 Task: Create Board Product Rollout to Workspace Accounts Receivable. Create Board IT Infrastructure Management to Workspace Accounts Receivable. Create Board Social Media Influencer Marketing Strategy and Execution to Workspace Accounts Receivable
Action: Mouse moved to (293, 60)
Screenshot: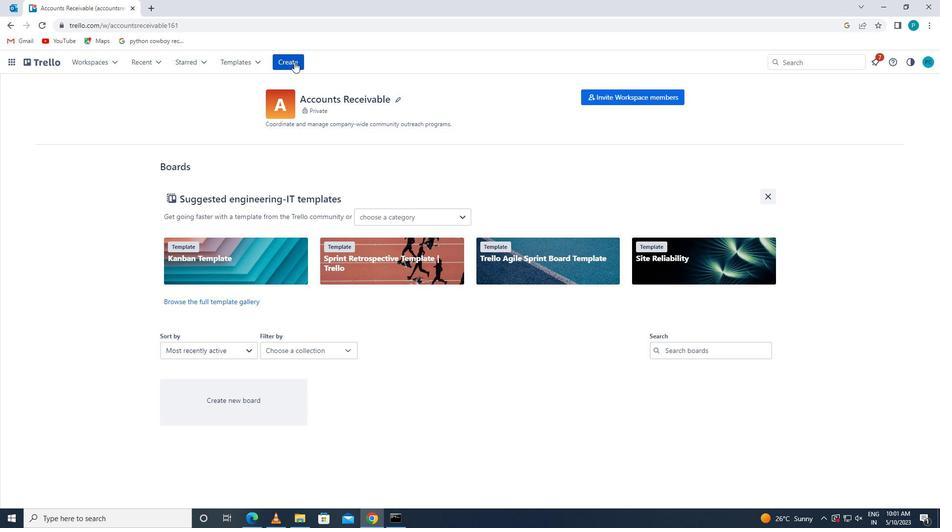 
Action: Mouse pressed left at (293, 60)
Screenshot: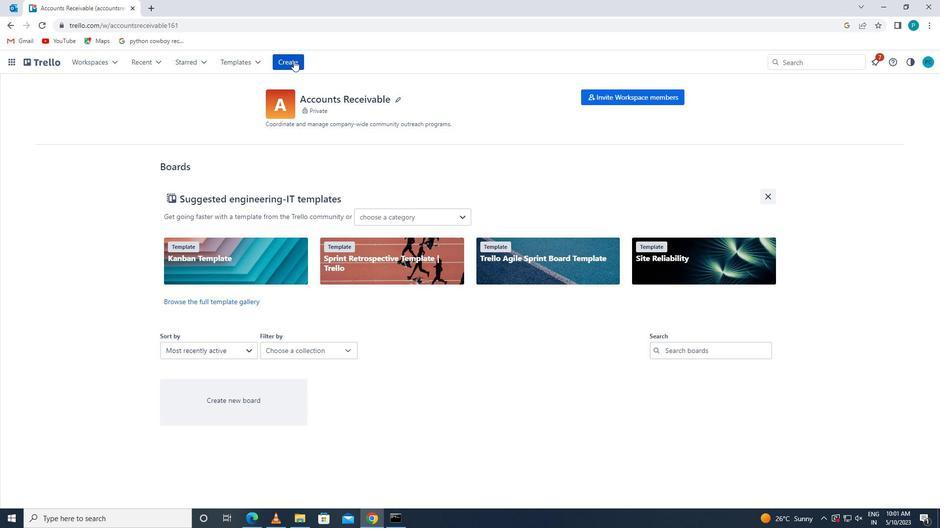 
Action: Mouse moved to (305, 89)
Screenshot: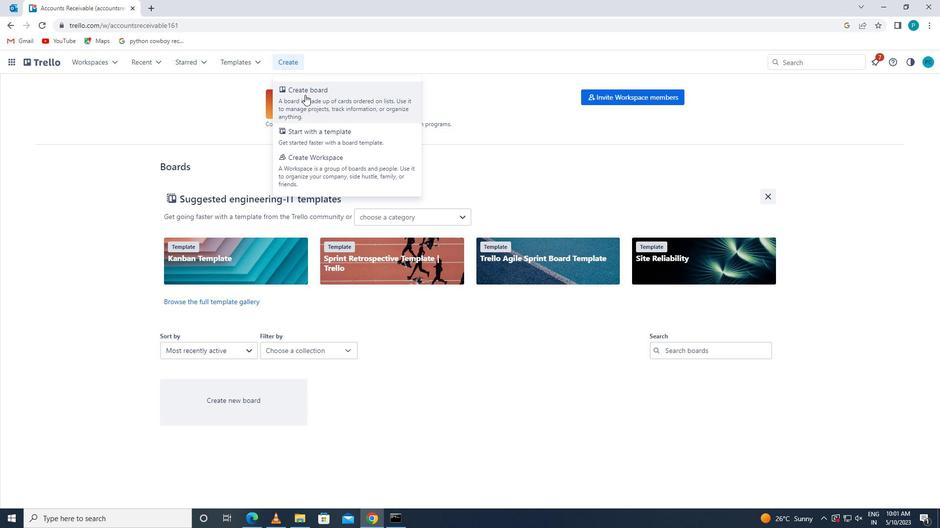 
Action: Mouse pressed left at (305, 89)
Screenshot: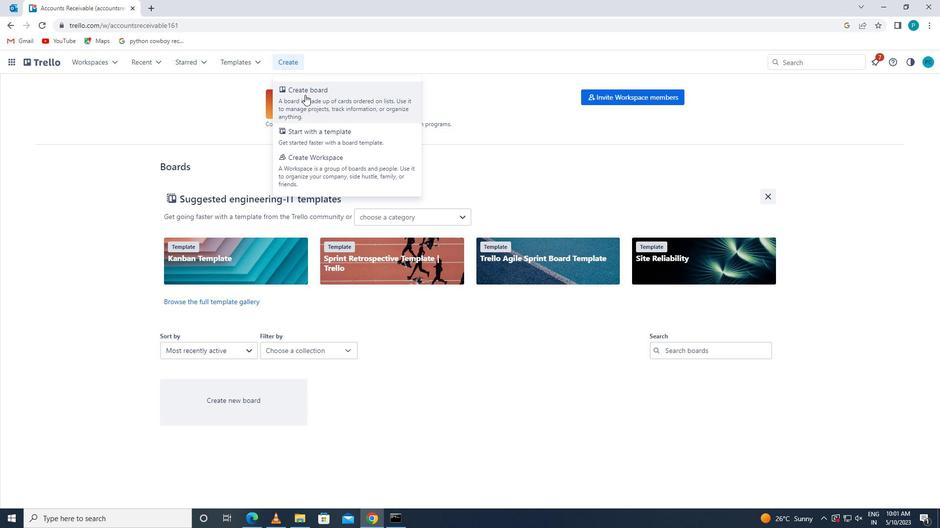 
Action: Mouse moved to (343, 245)
Screenshot: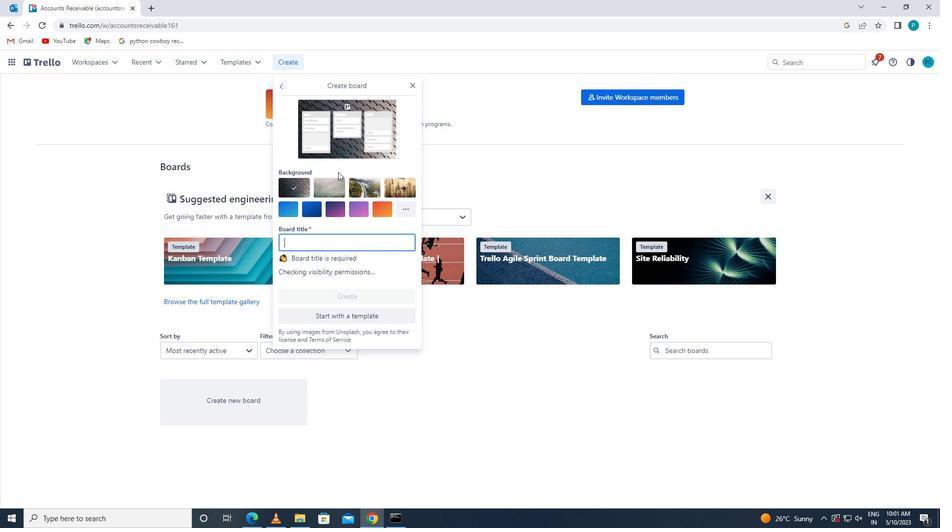 
Action: Mouse pressed left at (343, 245)
Screenshot: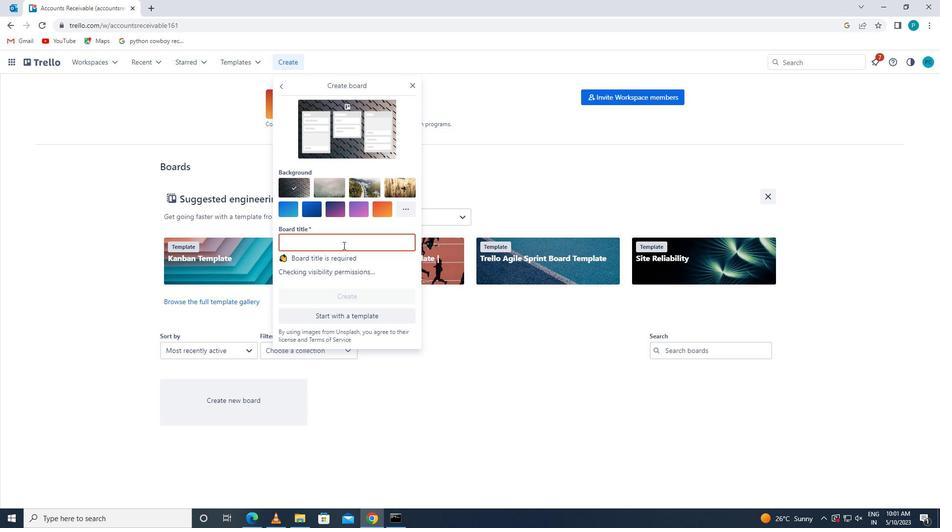 
Action: Key pressed <Key.caps_lock>p<Key.caps_lock>roduct<Key.space><Key.caps_lock>r<Key.caps_lock>ollout
Screenshot: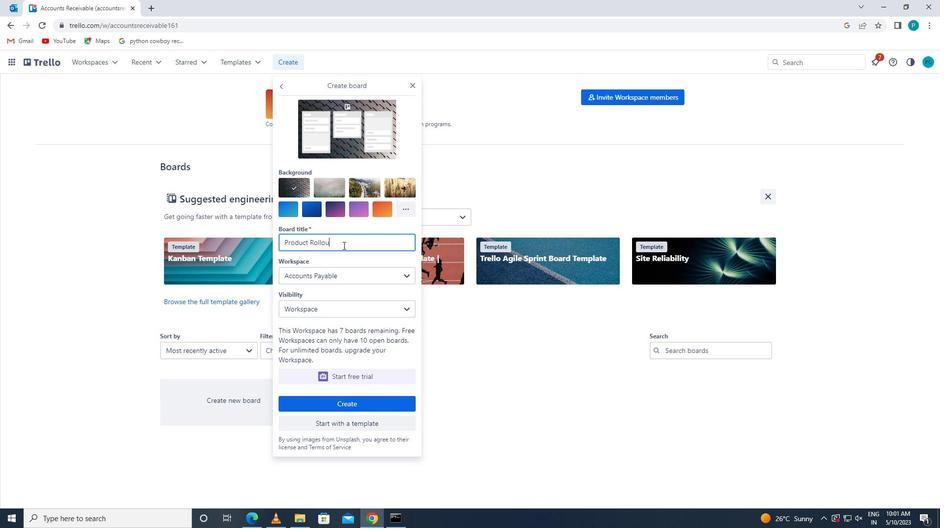 
Action: Mouse moved to (340, 279)
Screenshot: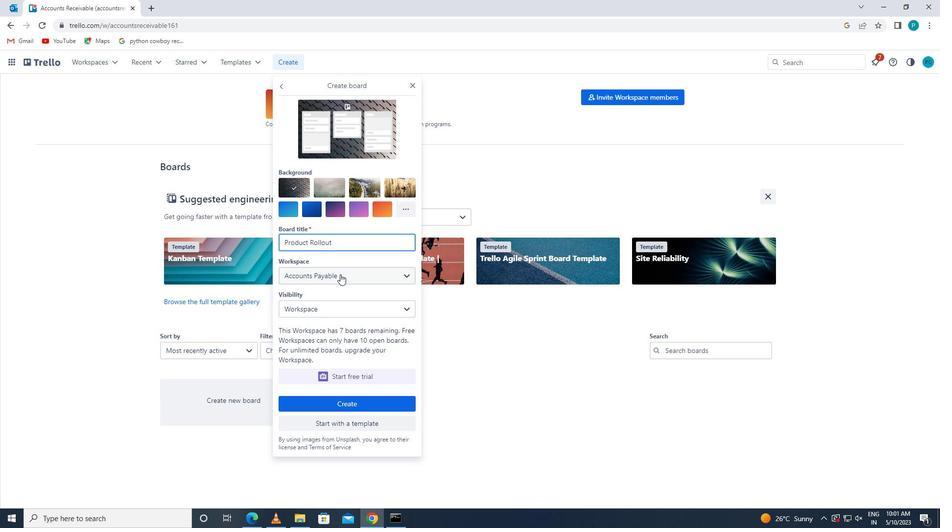
Action: Mouse pressed left at (340, 279)
Screenshot: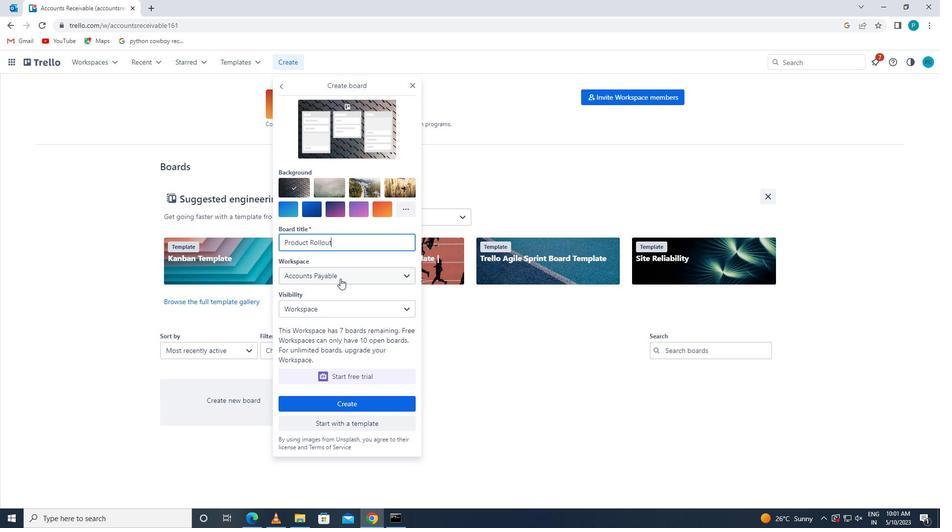 
Action: Mouse moved to (346, 327)
Screenshot: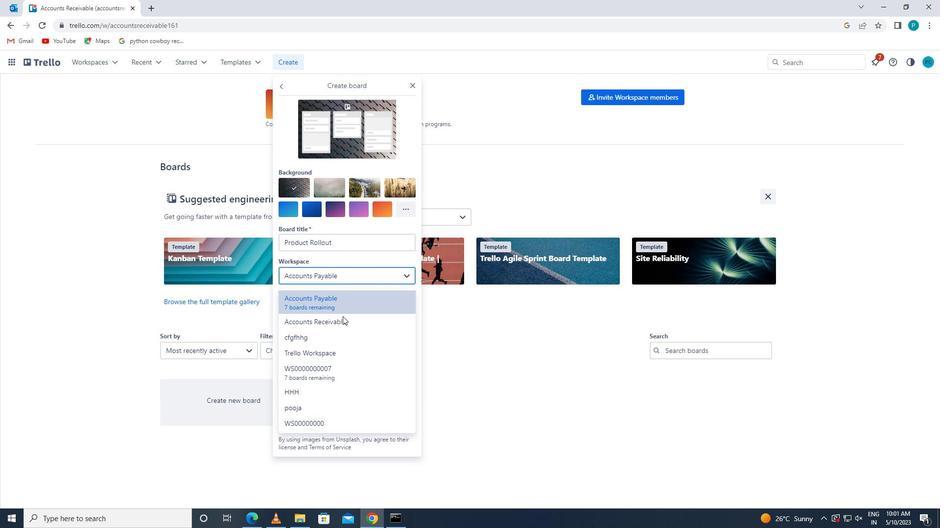 
Action: Mouse pressed left at (346, 327)
Screenshot: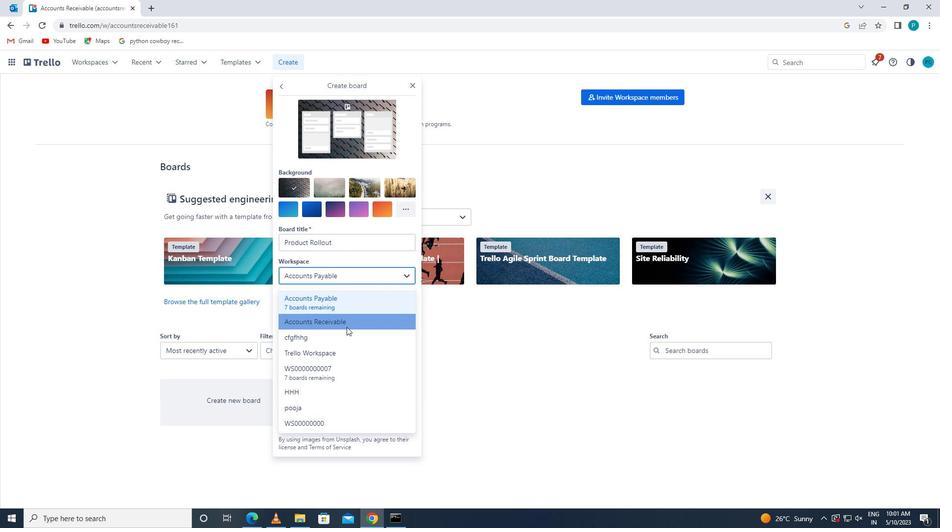 
Action: Mouse moved to (348, 332)
Screenshot: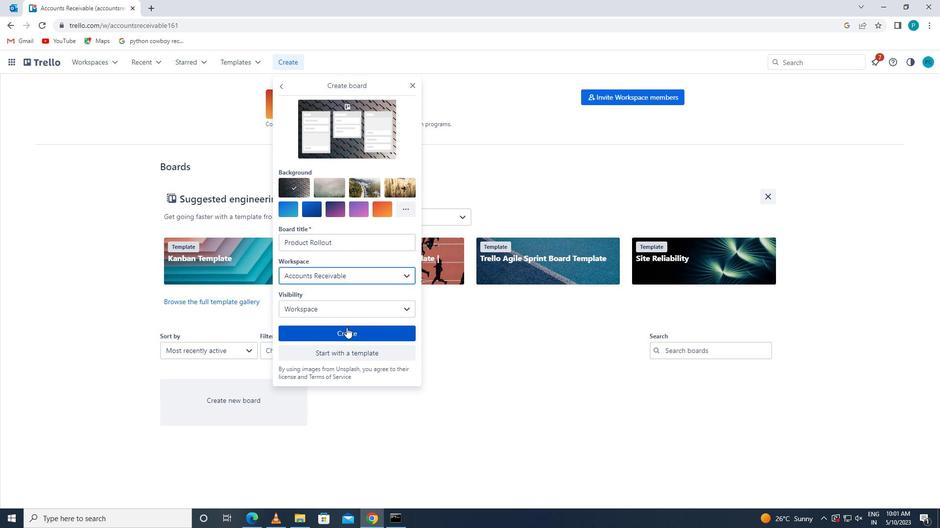 
Action: Mouse pressed left at (348, 332)
Screenshot: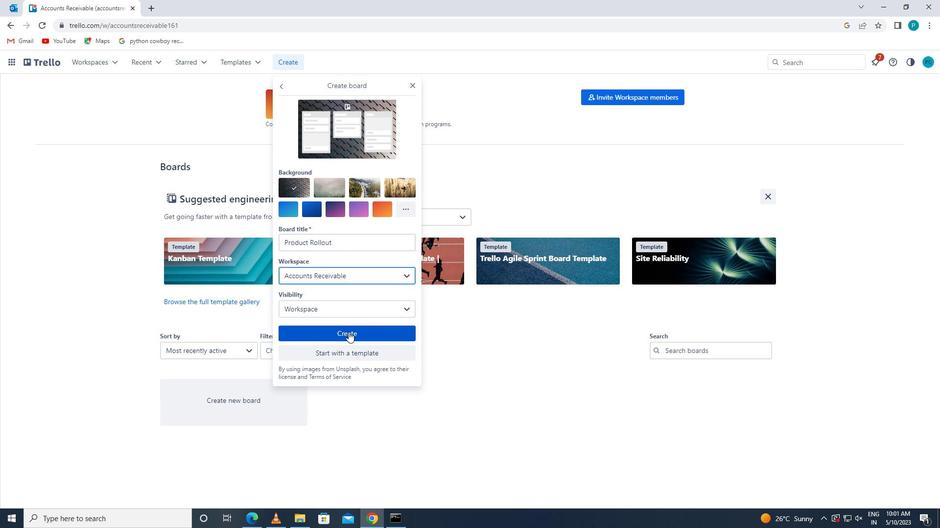 
Action: Mouse moved to (293, 65)
Screenshot: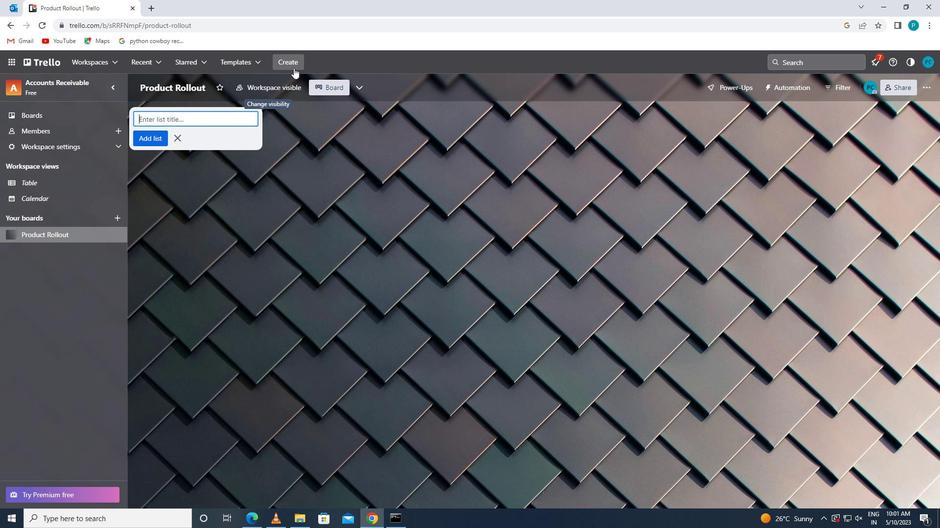 
Action: Mouse pressed left at (293, 65)
Screenshot: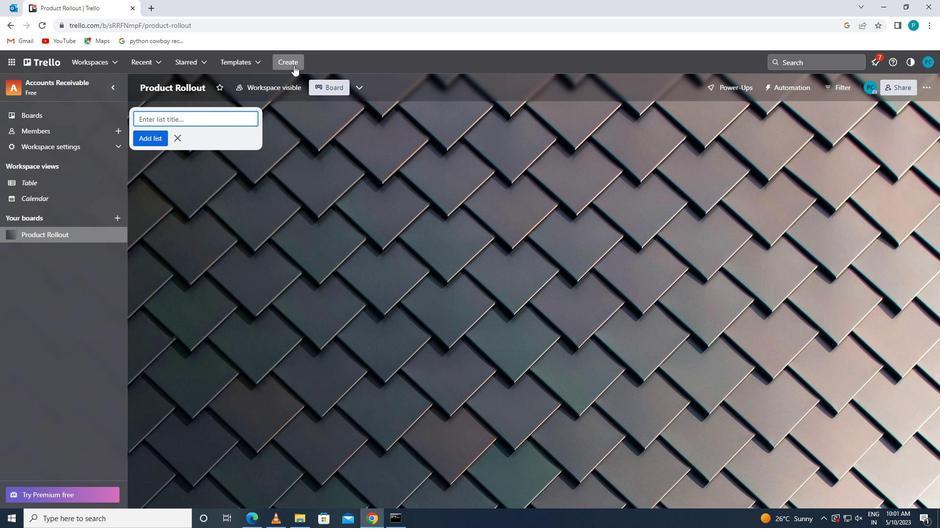 
Action: Mouse moved to (298, 85)
Screenshot: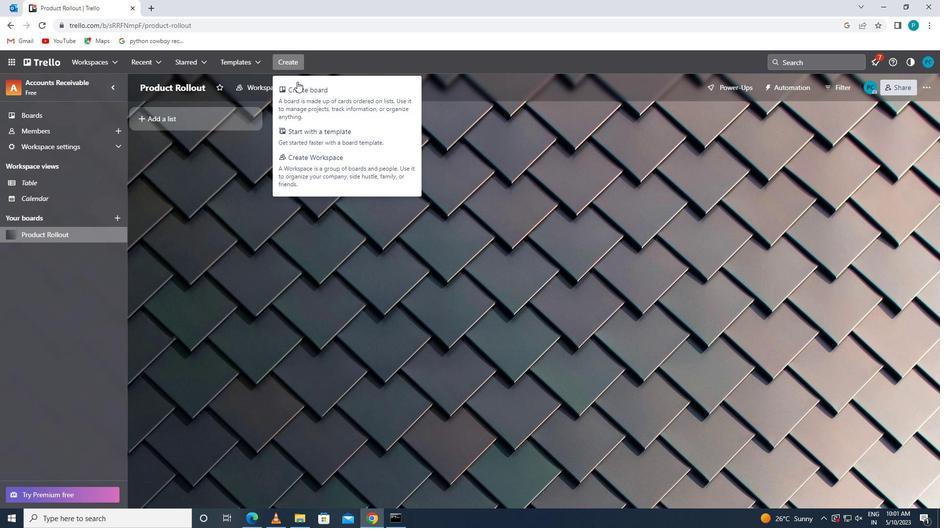 
Action: Mouse pressed left at (298, 85)
Screenshot: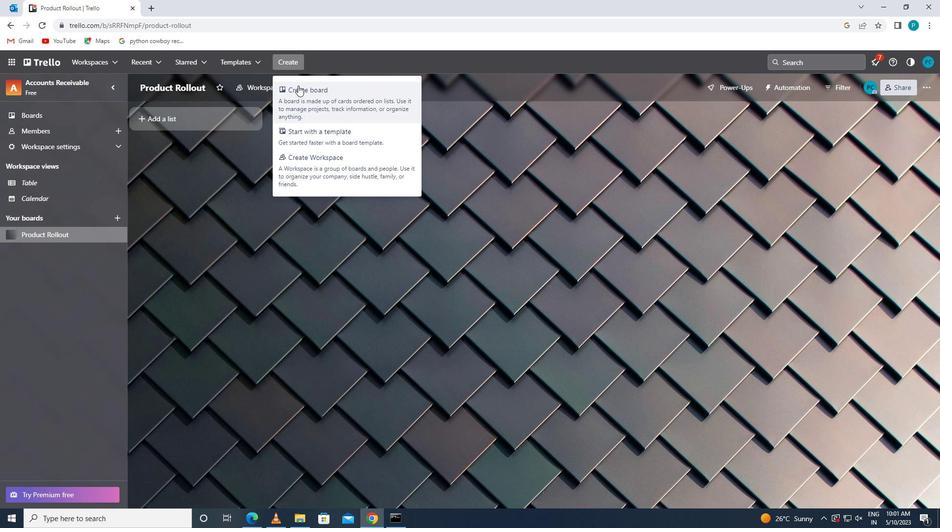 
Action: Mouse moved to (312, 245)
Screenshot: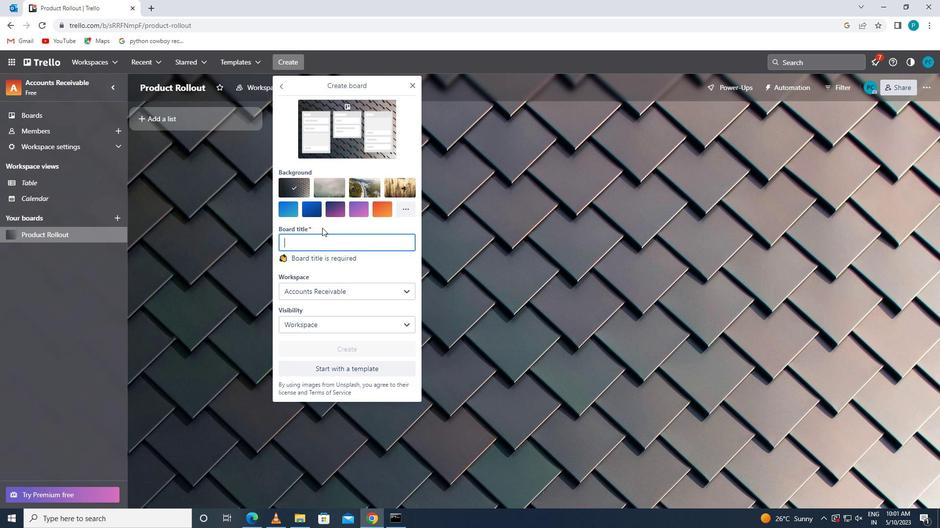 
Action: Mouse pressed left at (312, 245)
Screenshot: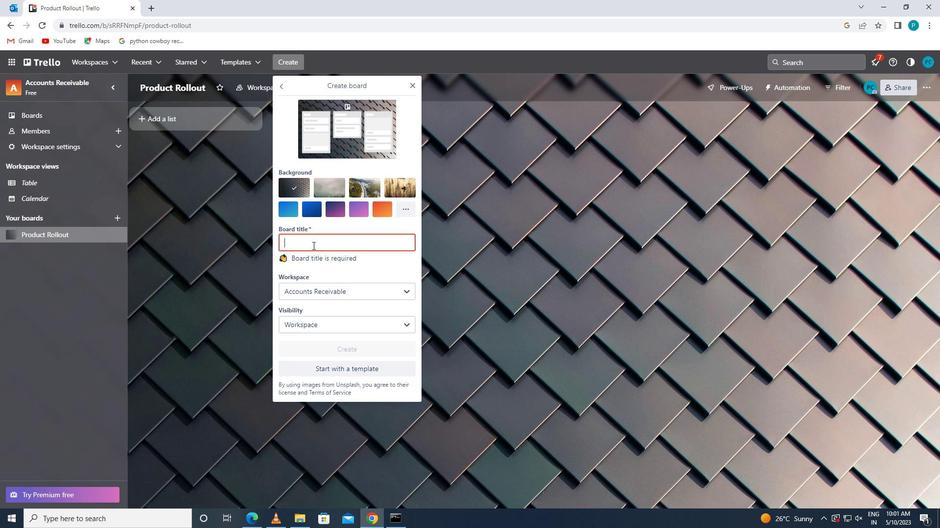 
Action: Key pressed <Key.caps_lock>it<Key.space>i<Key.caps_lock>nfrastructure<Key.space><Key.caps_lock>m<Key.caps_lock>anagement
Screenshot: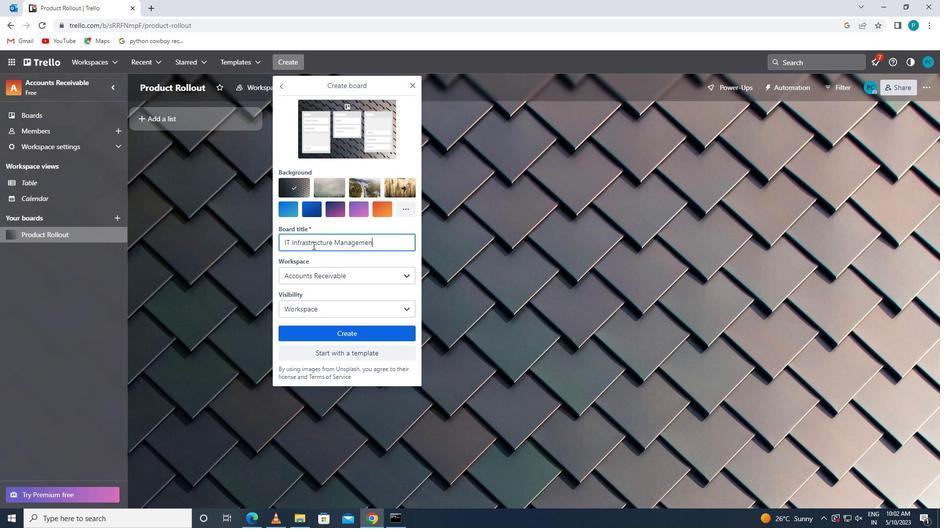 
Action: Mouse moved to (323, 274)
Screenshot: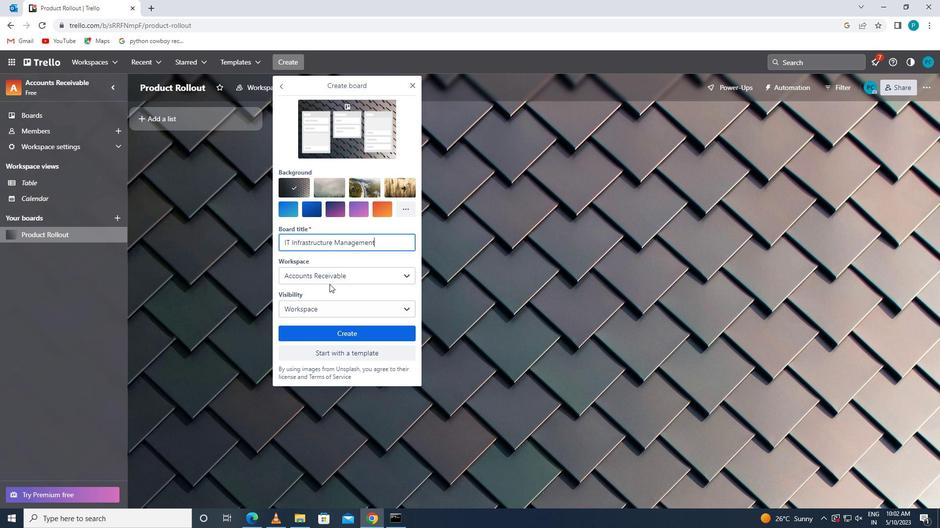 
Action: Mouse pressed left at (323, 274)
Screenshot: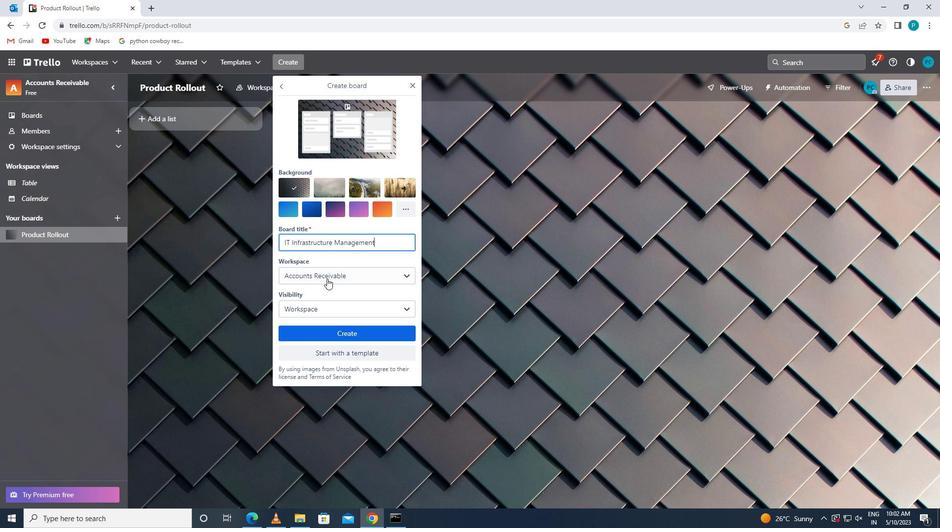 
Action: Mouse moved to (340, 325)
Screenshot: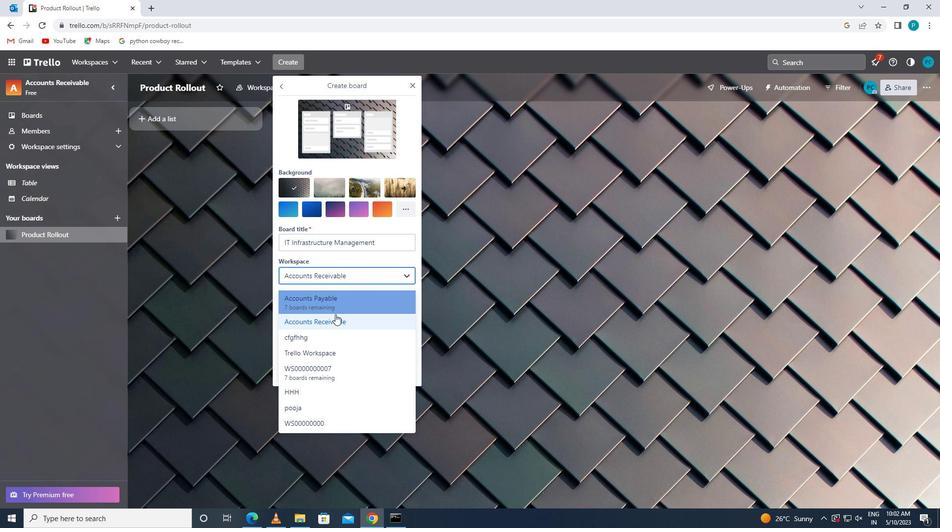 
Action: Mouse pressed left at (340, 325)
Screenshot: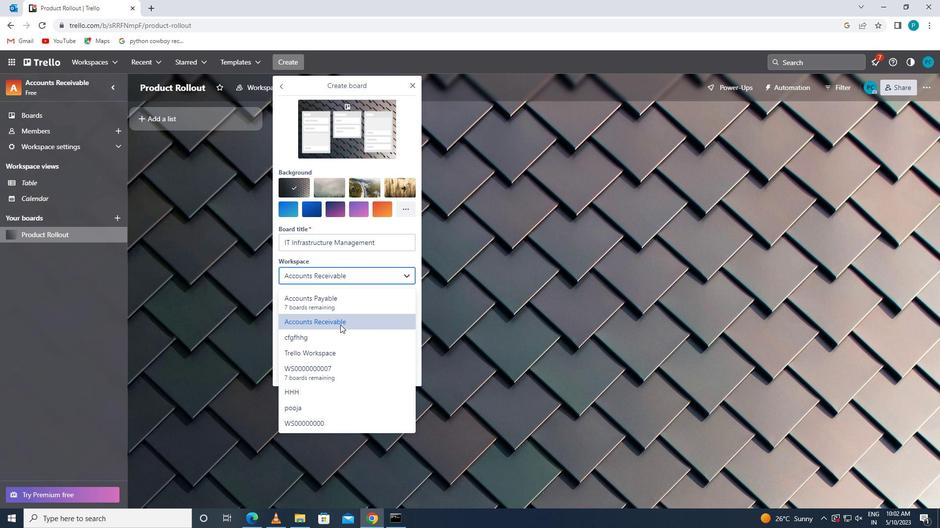 
Action: Mouse moved to (343, 337)
Screenshot: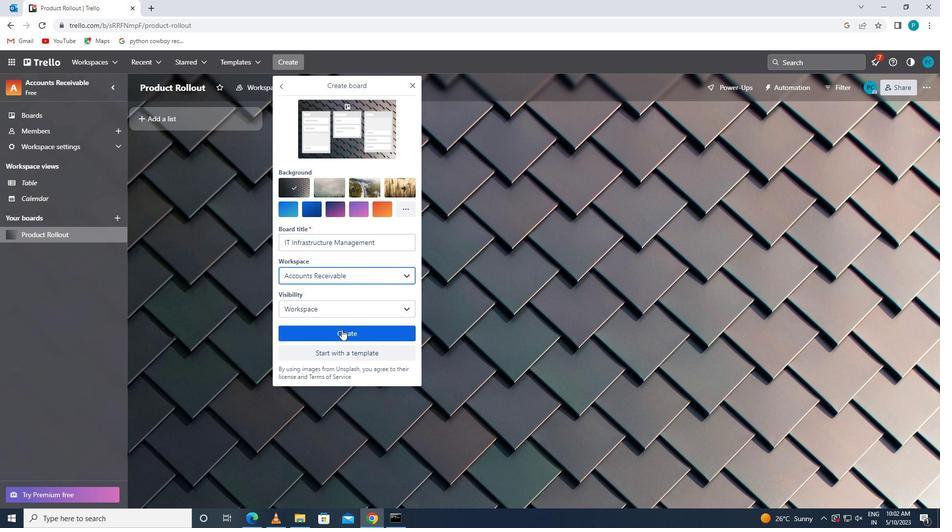 
Action: Mouse pressed left at (343, 337)
Screenshot: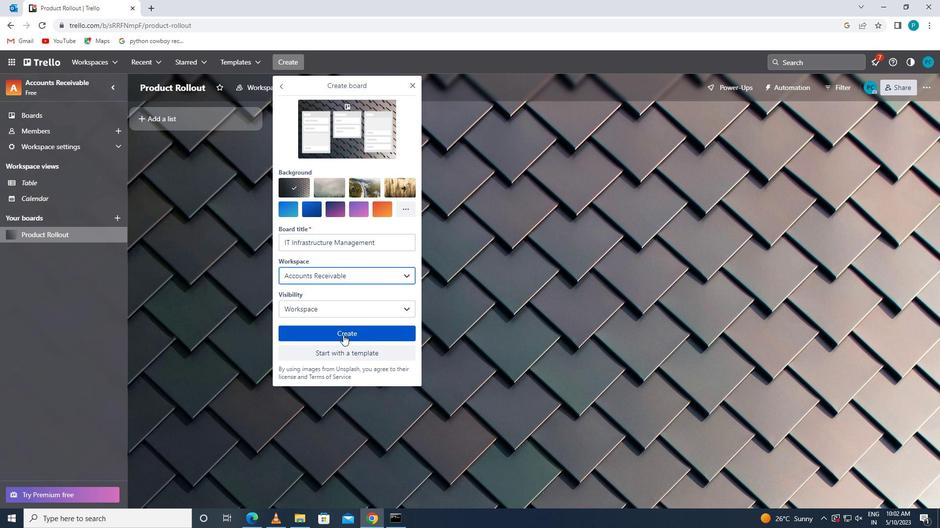 
Action: Mouse moved to (295, 62)
Screenshot: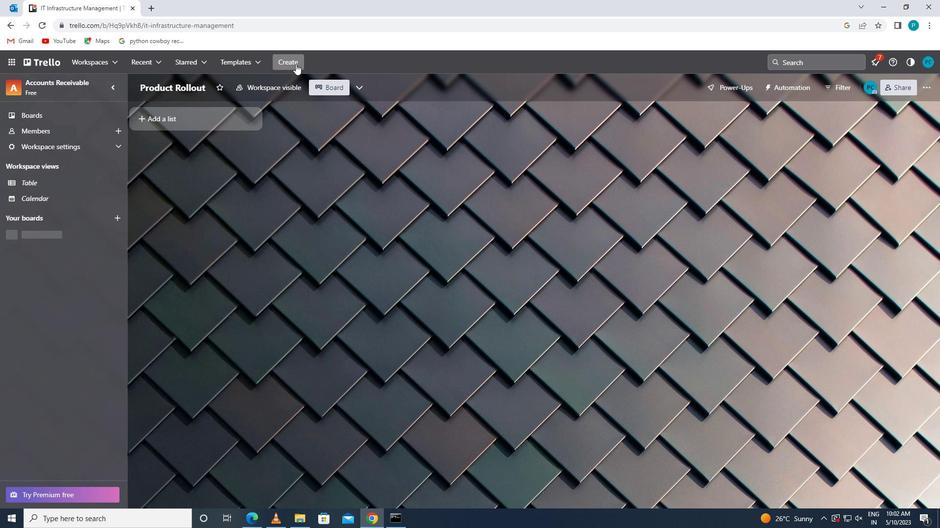 
Action: Mouse pressed left at (295, 62)
Screenshot: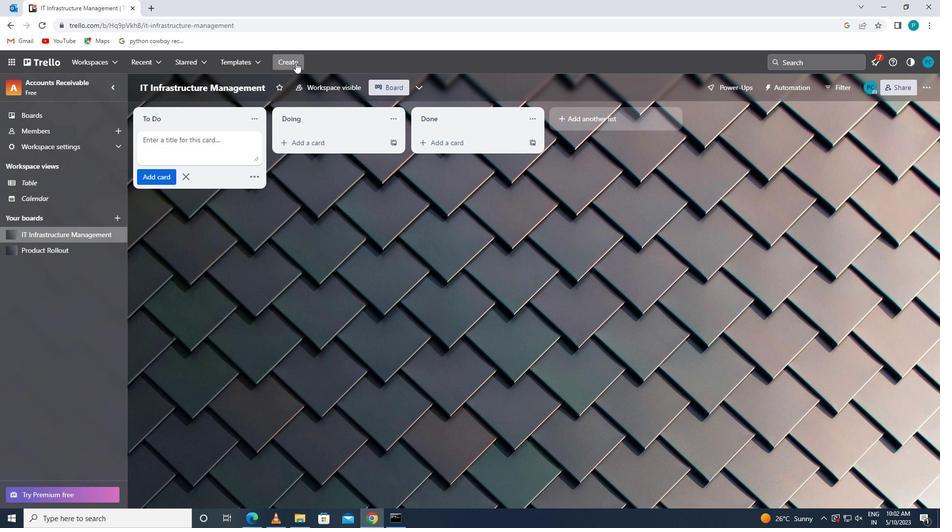 
Action: Mouse moved to (303, 91)
Screenshot: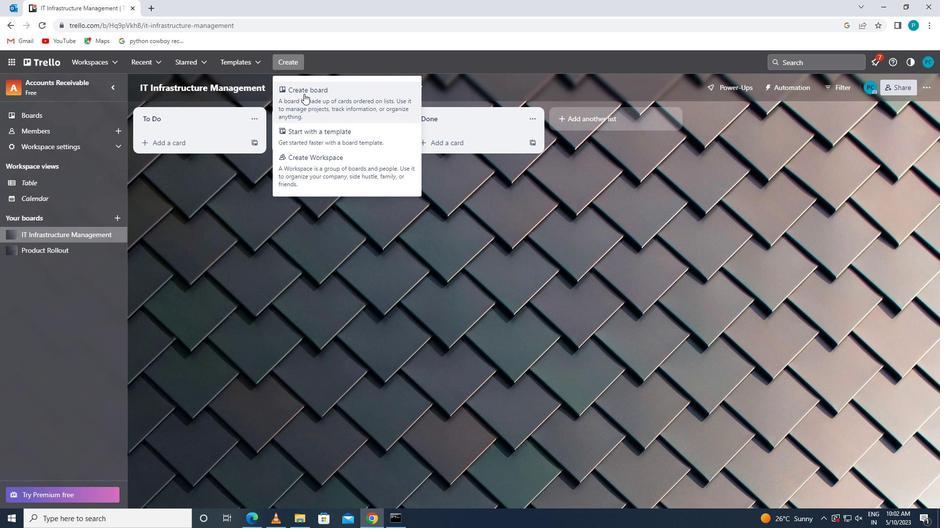 
Action: Mouse pressed left at (303, 91)
Screenshot: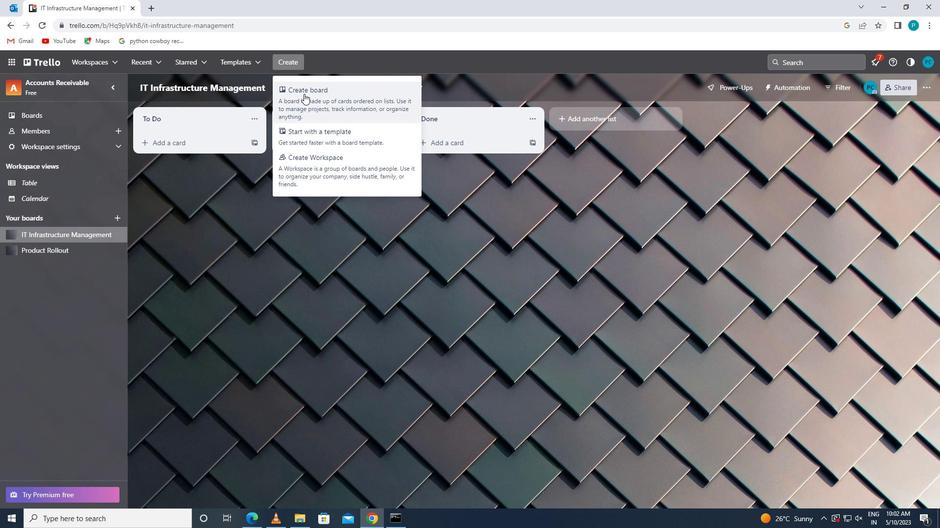 
Action: Mouse moved to (319, 247)
Screenshot: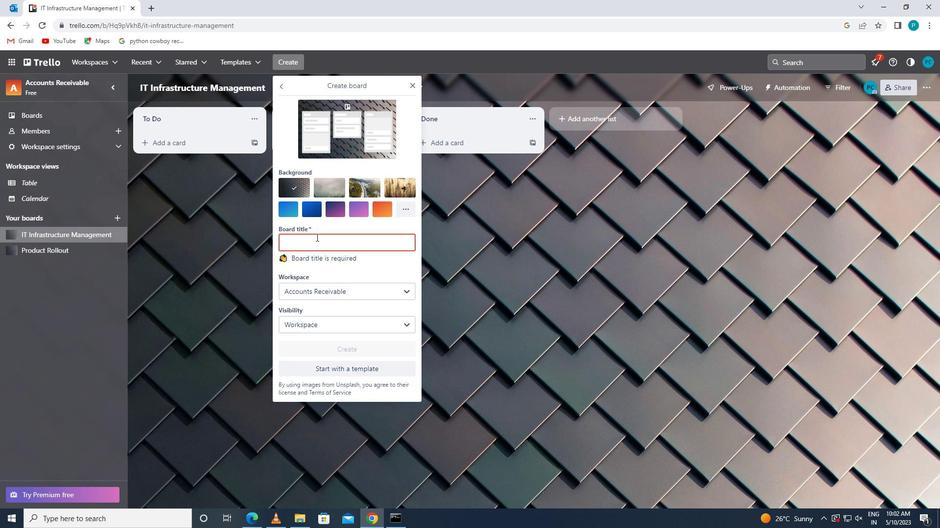 
Action: Mouse pressed left at (319, 247)
Screenshot: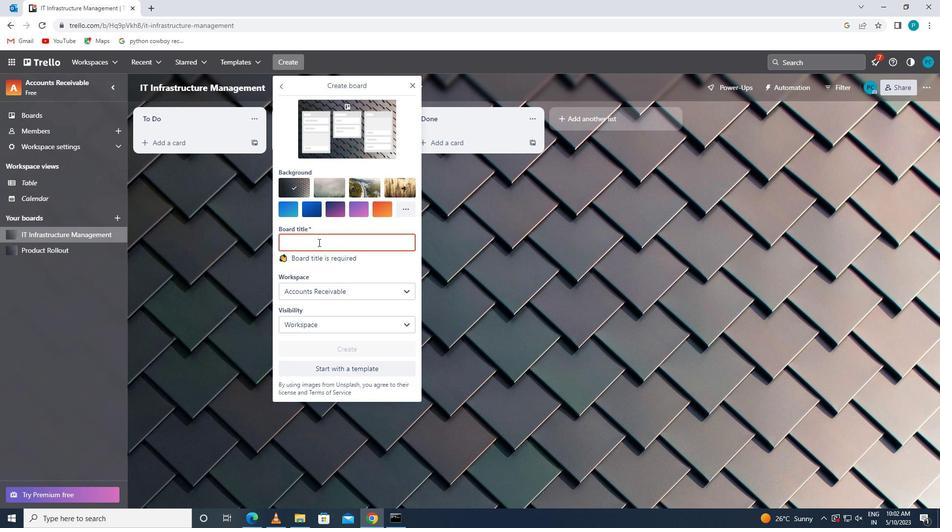
Action: Key pressed <Key.caps_lock>s<Key.caps_lock>ocial<Key.space><Key.caps_lock>m<Key.caps_lock>r<Key.backspace>edia<Key.space><Key.caps_lock>i<Key.caps_lock><Key.caps_lock><Key.caps_lock><Key.caps_lock><Key.caps_lock><Key.caps_lock><Key.caps_lock><Key.caps_lock><Key.caps_lock><Key.caps_lock><Key.caps_lock><Key.caps_lock><Key.caps_lock><Key.caps_lock><Key.caps_lock><Key.caps_lock><Key.caps_lock><Key.caps_lock><Key.caps_lock><Key.caps_lock>NFLUENCER<Key.space><Key.caps_lock>M<Key.caps_lock>ARKETING<Key.space><Key.caps_lock>S<Key.caps_lock>TRS<Key.backspace>ATEGY<Key.space>AND<Key.space><Key.caps_lock>E<Key.caps_lock>XECUTION
Screenshot: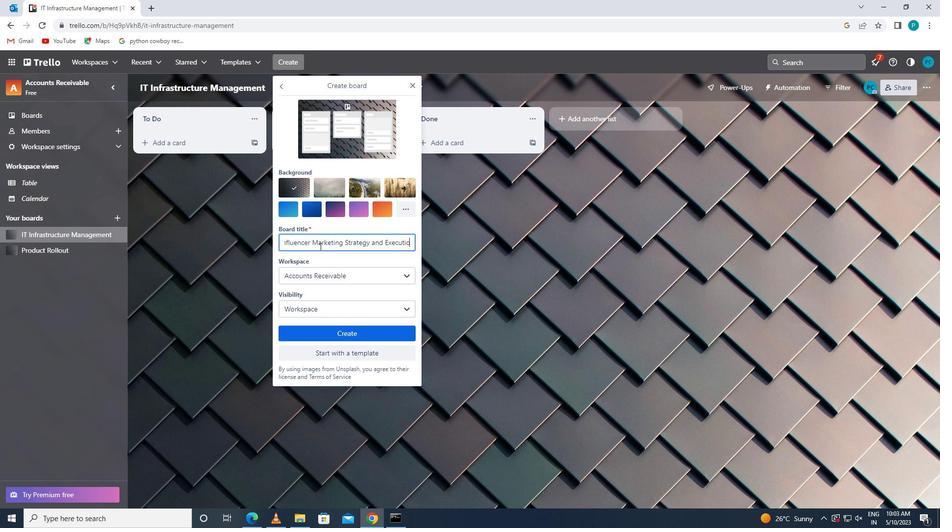 
Action: Mouse moved to (309, 278)
Screenshot: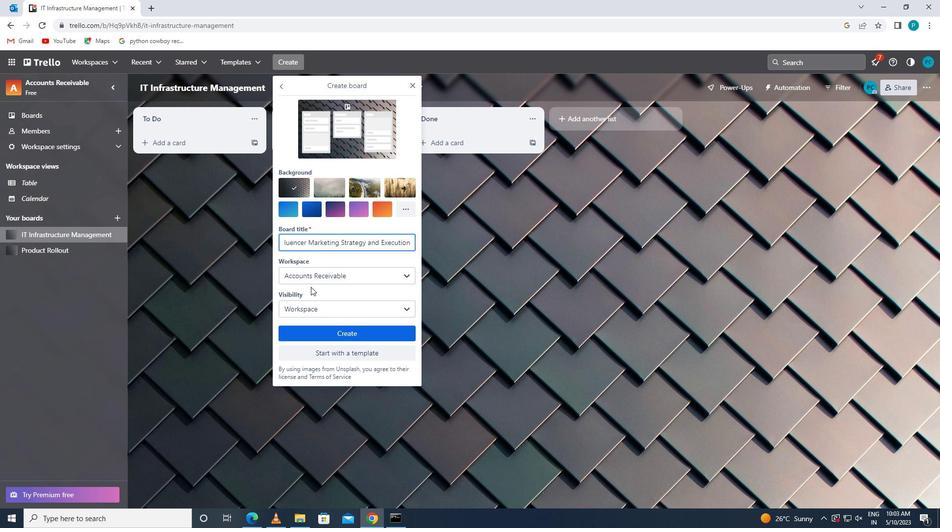 
Action: Mouse pressed left at (309, 278)
Screenshot: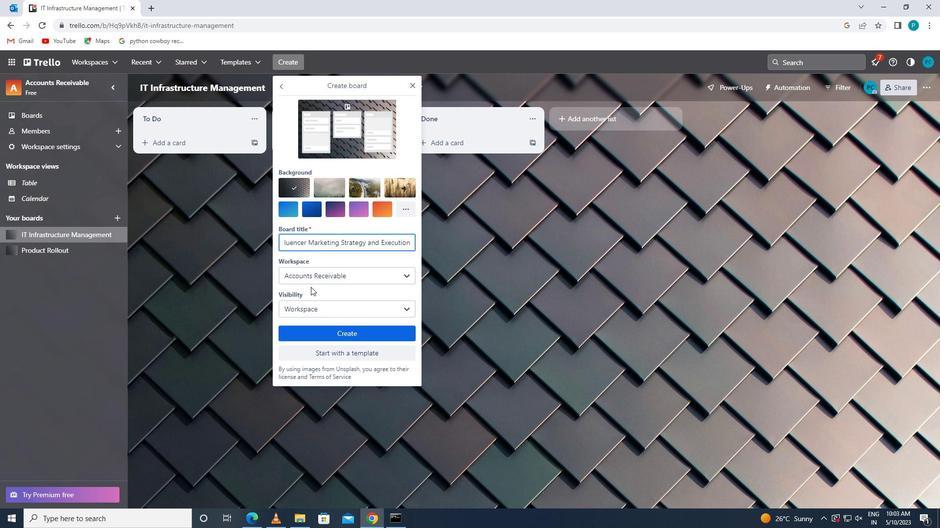 
Action: Mouse moved to (321, 326)
Screenshot: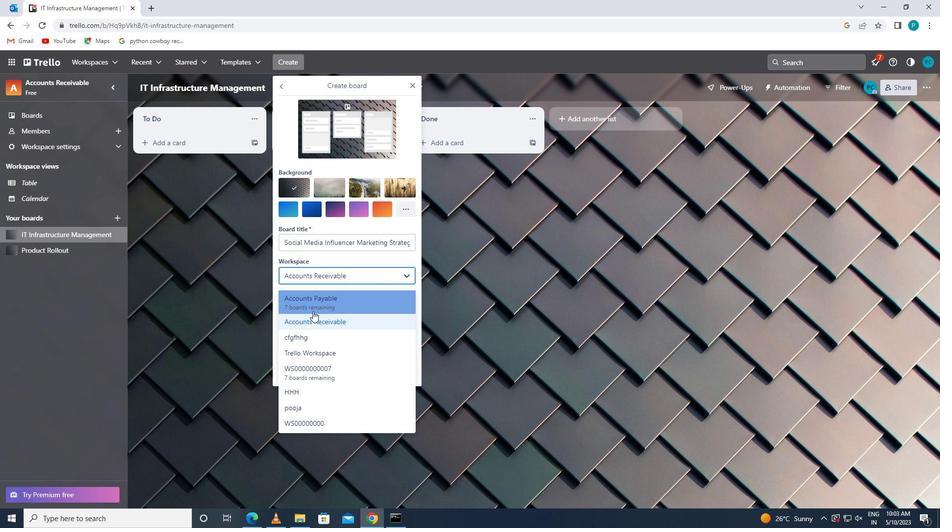 
Action: Mouse pressed left at (321, 326)
Screenshot: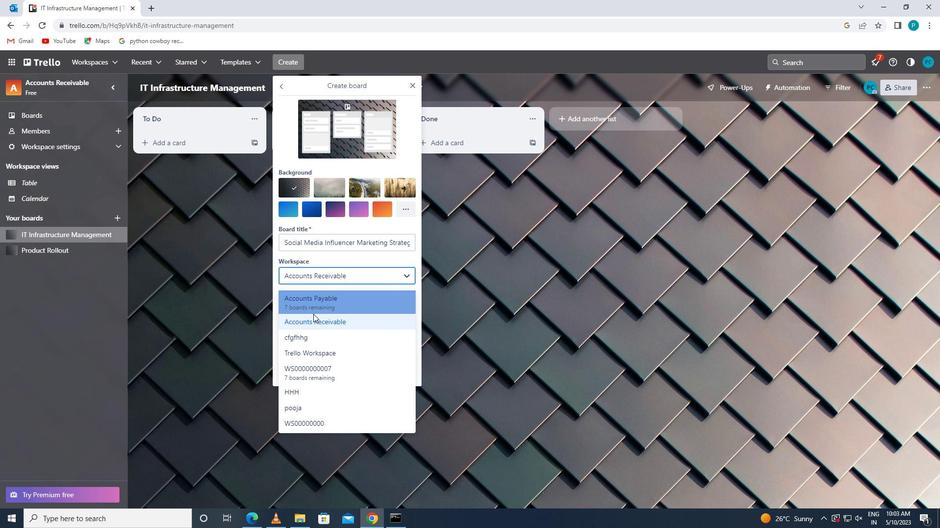 
Action: Mouse moved to (324, 330)
Screenshot: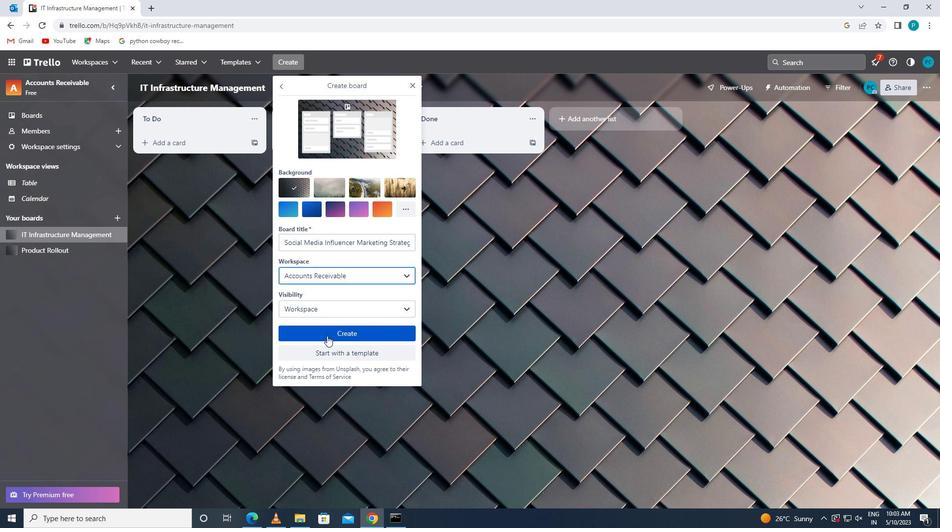 
Action: Mouse pressed left at (324, 330)
Screenshot: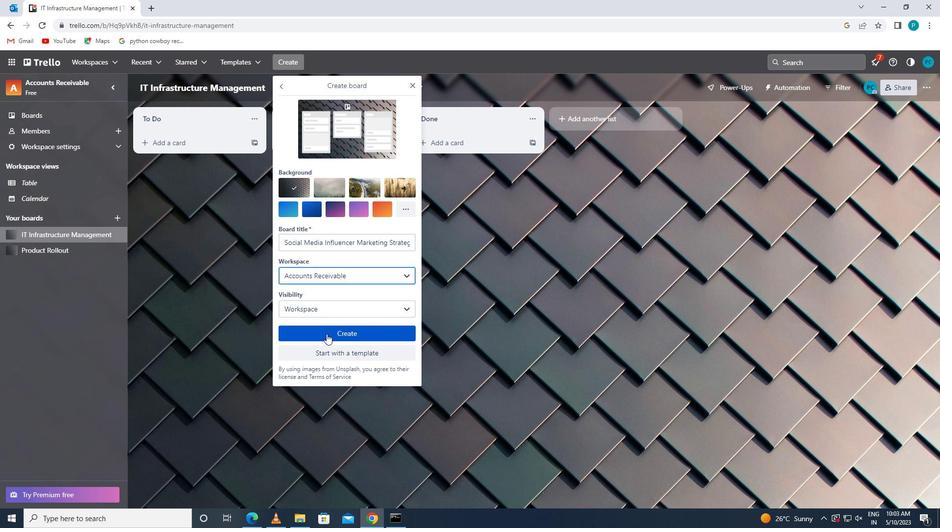 
Action: Mouse moved to (324, 330)
Screenshot: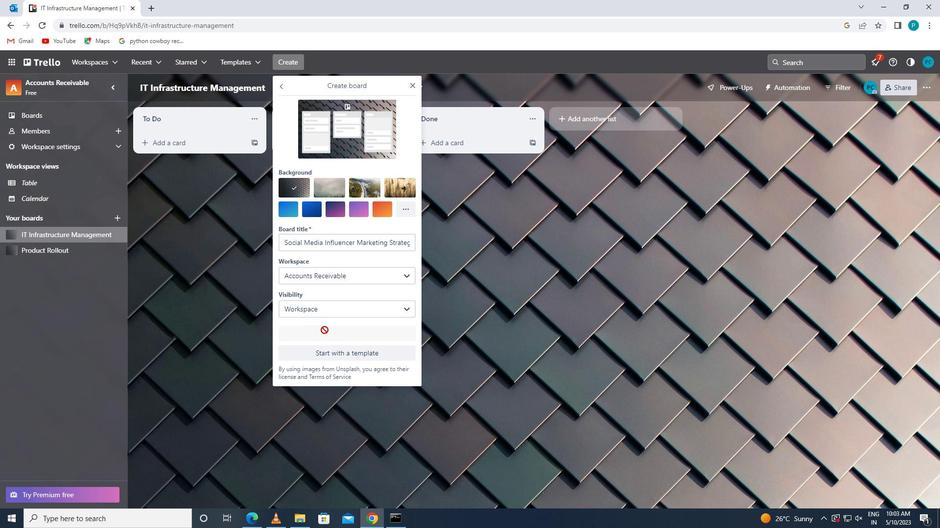 
